 Task: Create in the project AdaptFlow in Backlog an issue 'Address issues related to incorrect data input by users', assign it to team member softage.2@softage.net and change the status to IN PROGRESS. Create in the project AdaptFlow in Backlog an issue 'Implement multi-factor authentication to further enhance security', assign it to team member softage.3@softage.net and change the status to IN PROGRESS
Action: Mouse moved to (242, 171)
Screenshot: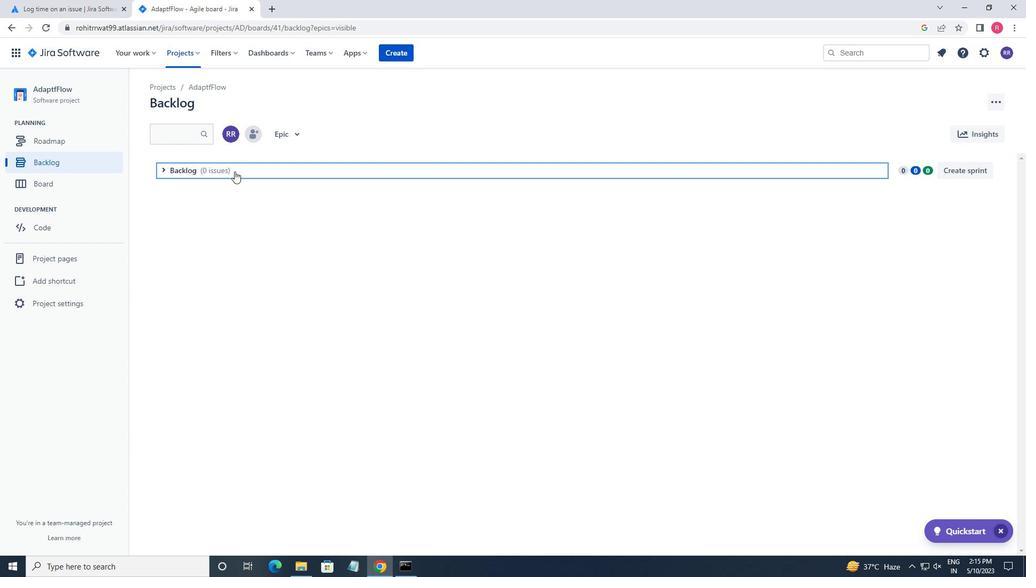
Action: Mouse pressed left at (242, 171)
Screenshot: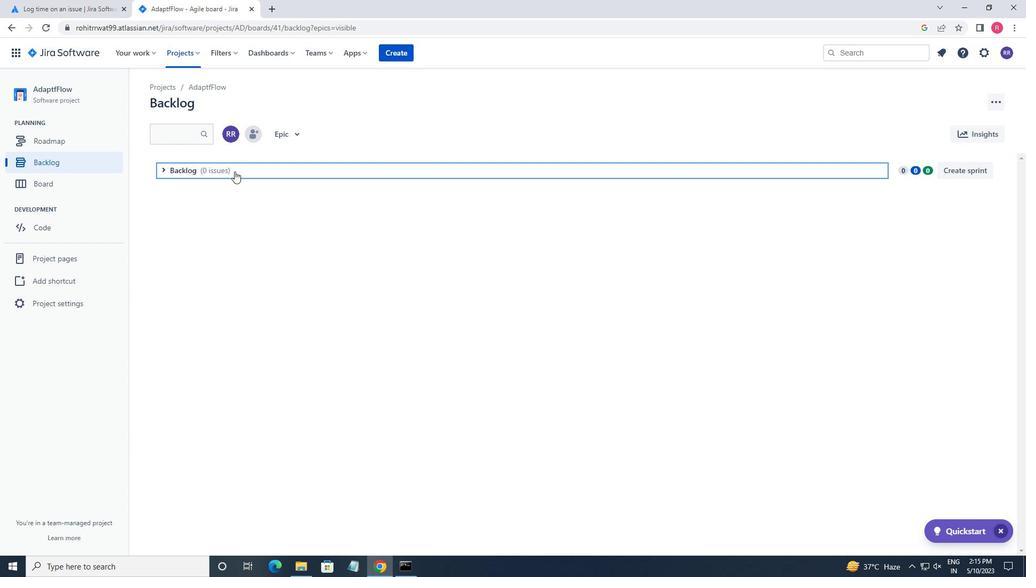 
Action: Mouse moved to (226, 221)
Screenshot: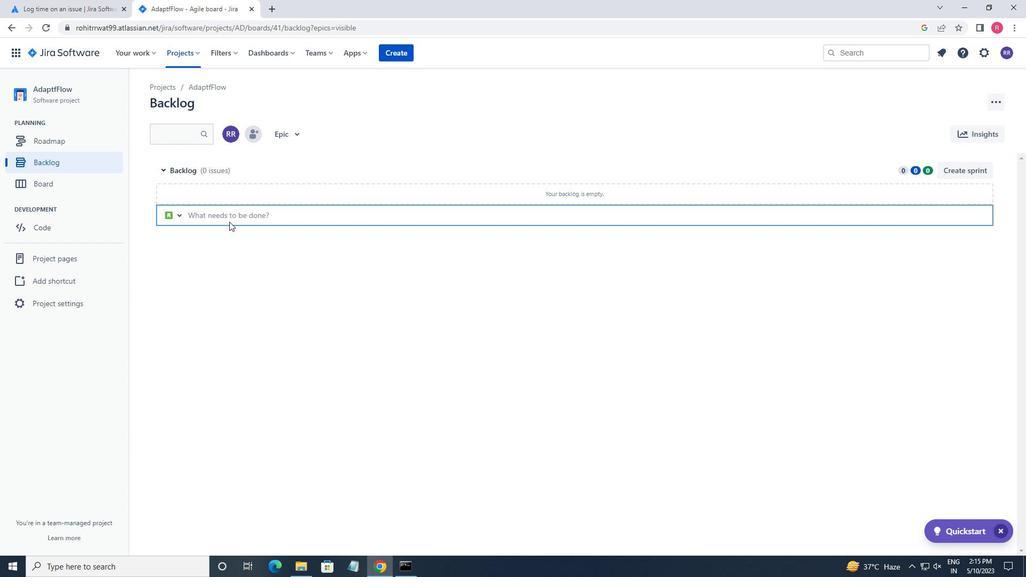 
Action: Key pressed <Key.shift>D<Key.backspace><Key.shift>ADDRESS<Key.space>ISSUES<Key.space>RELATED<Key.space>TO<Key.space>INCORRECT<Key.space>DATA<Key.space>INPI<Key.backspace>UT<Key.space>BY<Key.space>USERS<Key.enter>
Screenshot: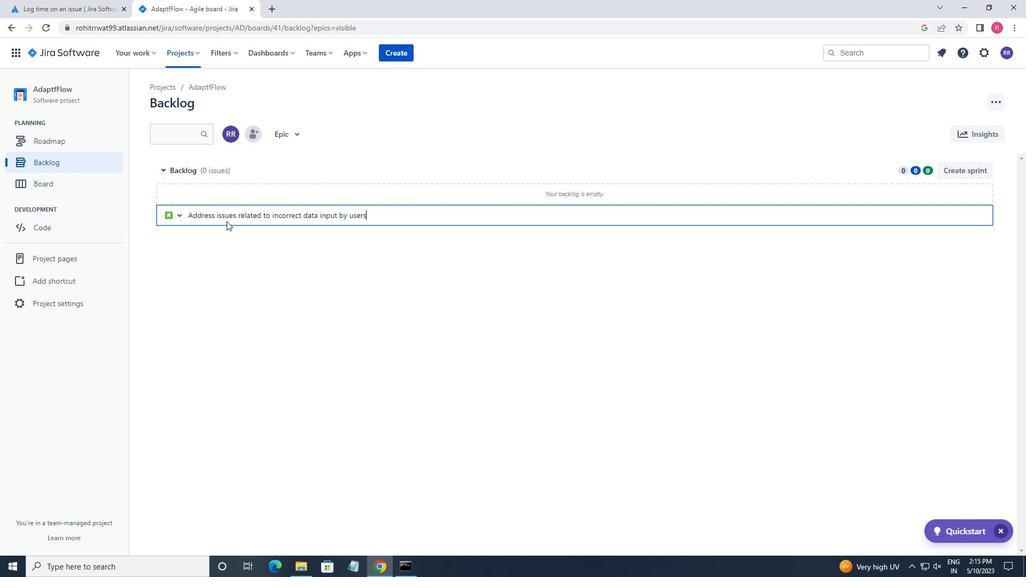
Action: Mouse moved to (962, 200)
Screenshot: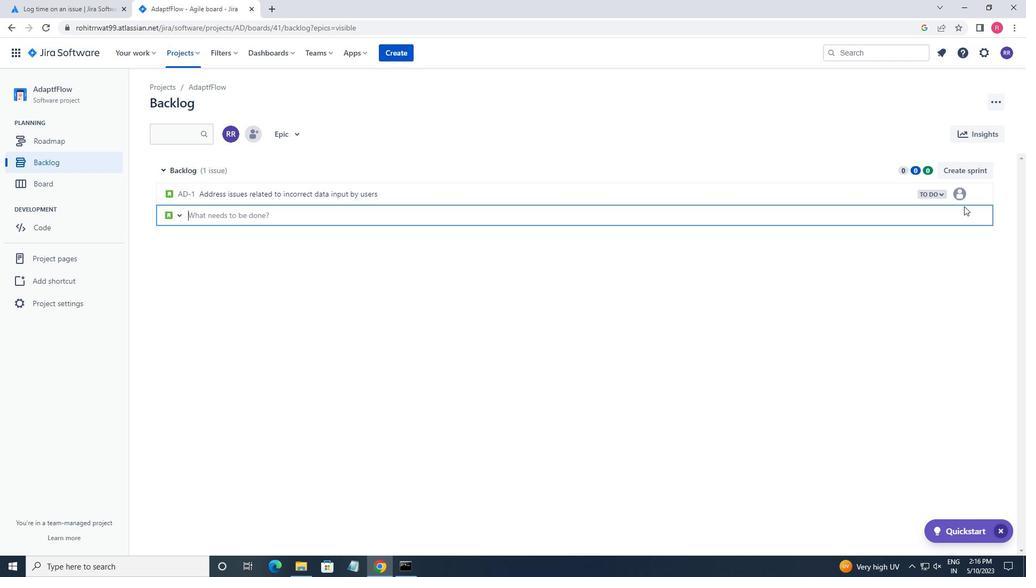 
Action: Mouse pressed left at (962, 200)
Screenshot: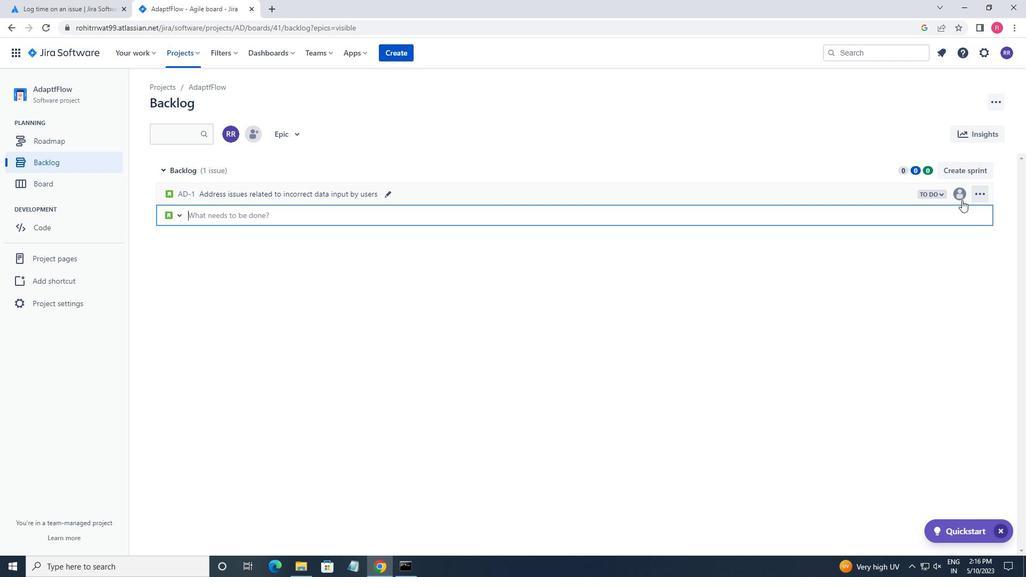 
Action: Mouse moved to (920, 215)
Screenshot: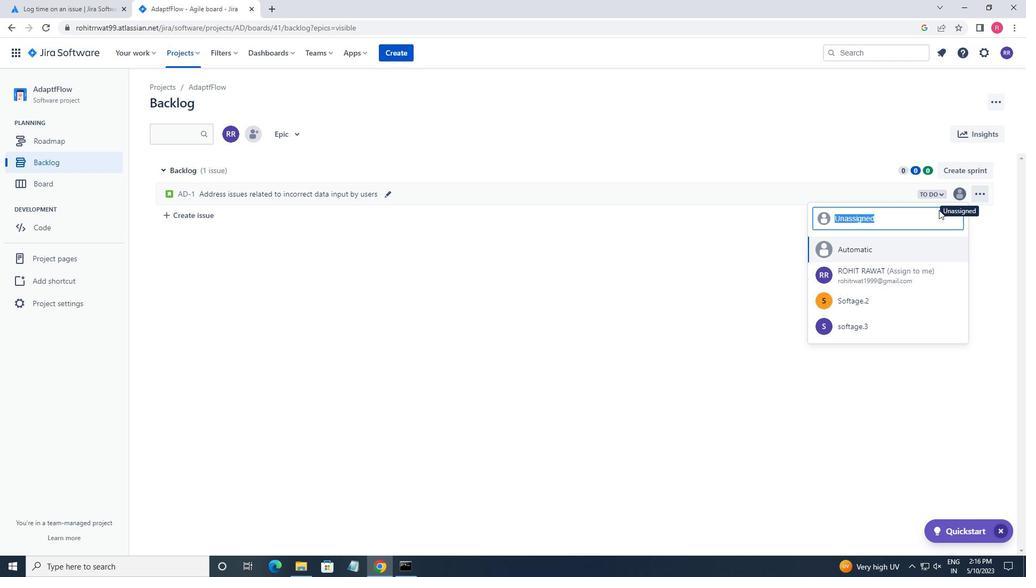 
Action: Key pressed SP<Key.backspace>OFTAGE.2<Key.shift><Key.shift>@SOFTAGE.NET<Key.enter>
Screenshot: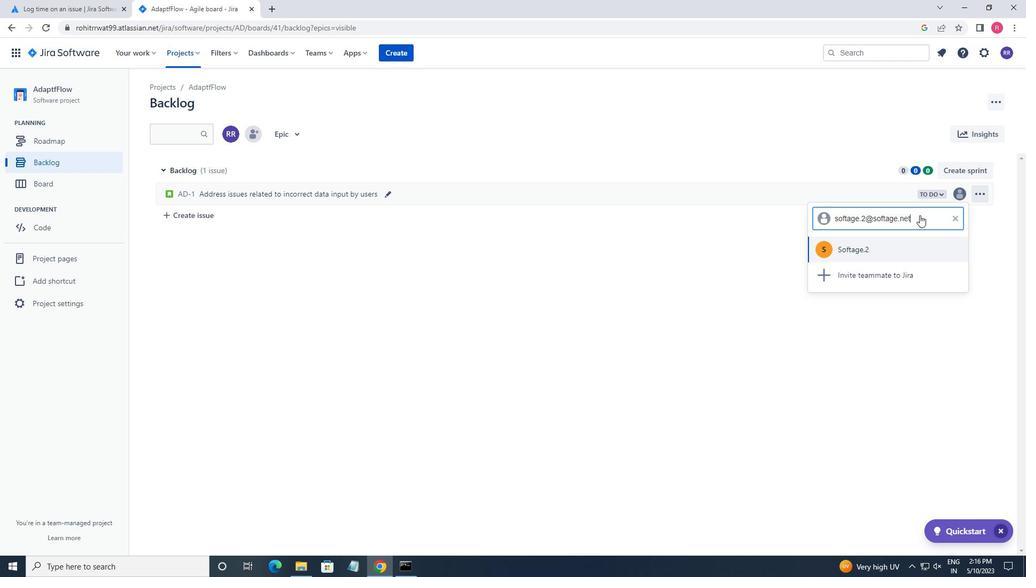 
Action: Mouse moved to (923, 196)
Screenshot: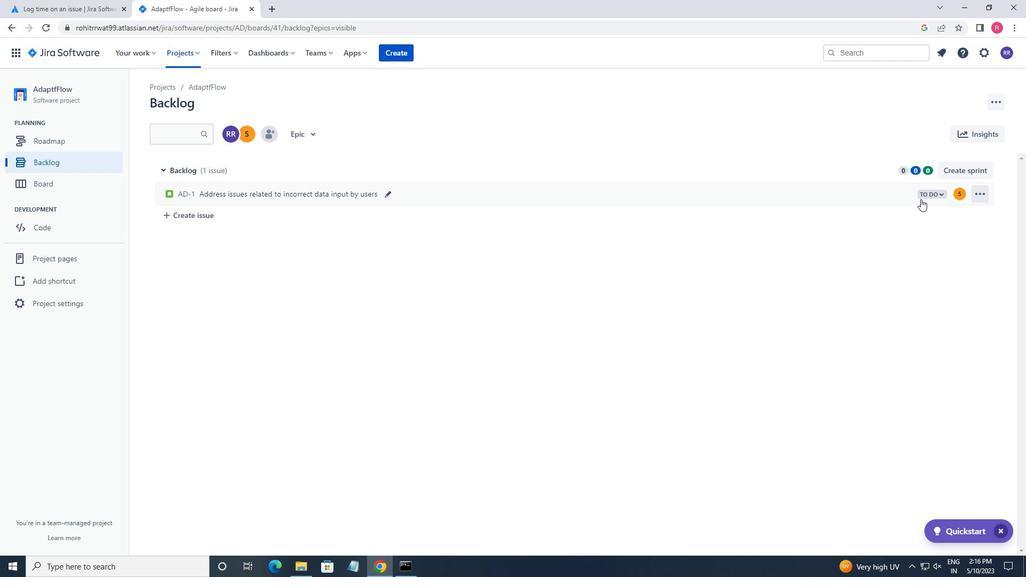 
Action: Mouse pressed left at (923, 196)
Screenshot: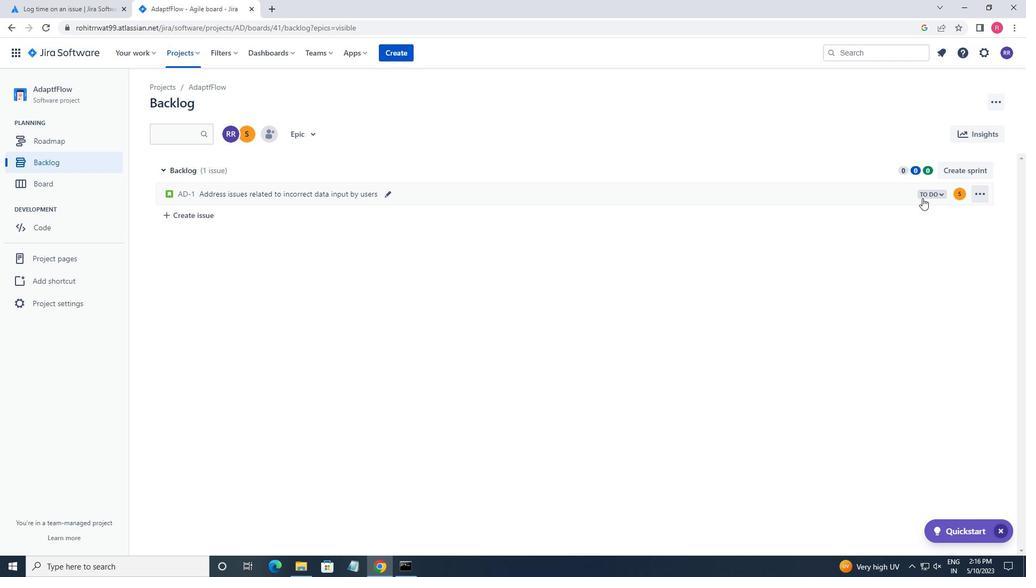 
Action: Mouse moved to (859, 212)
Screenshot: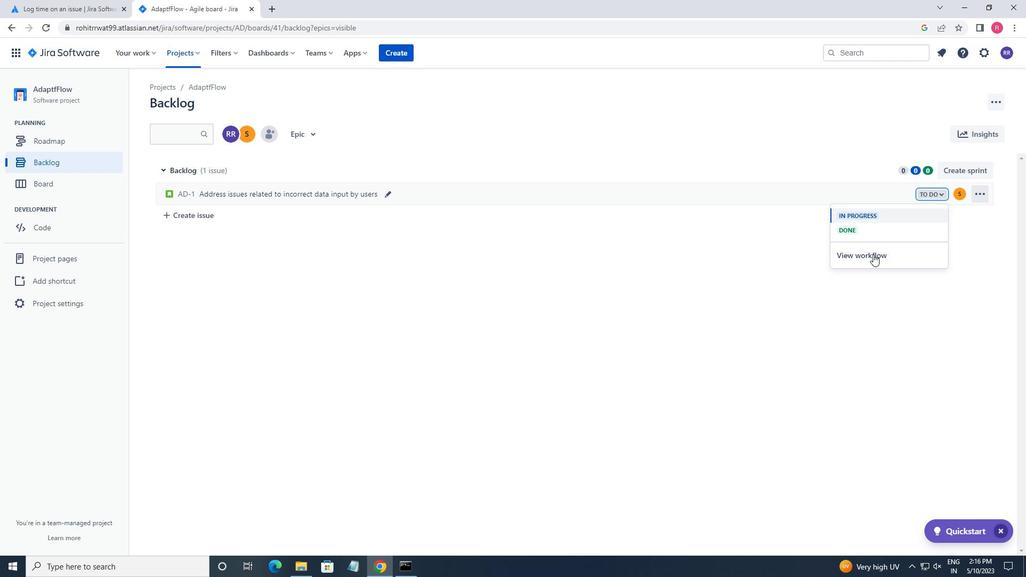 
Action: Mouse pressed left at (859, 212)
Screenshot: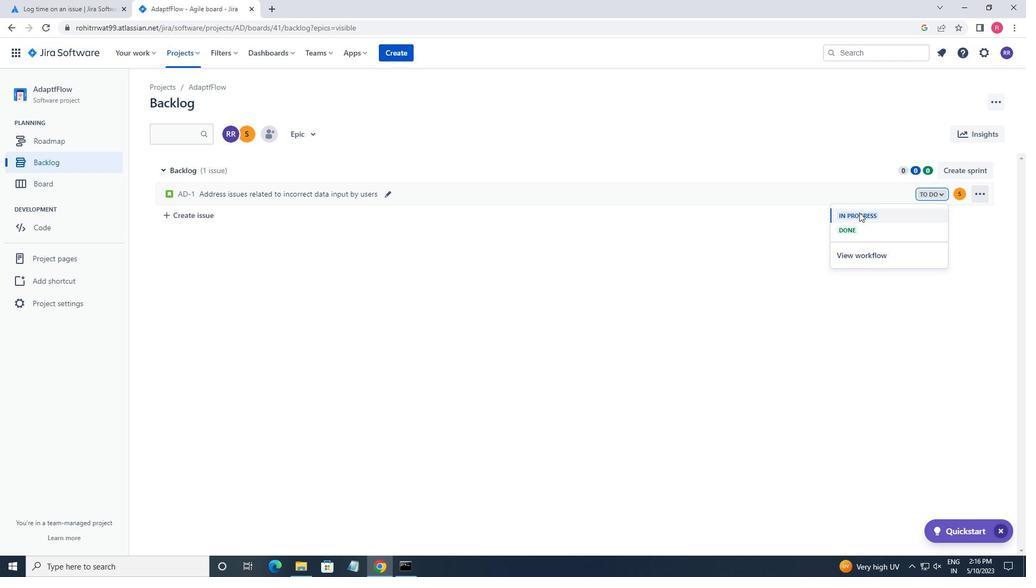 
Action: Mouse moved to (214, 213)
Screenshot: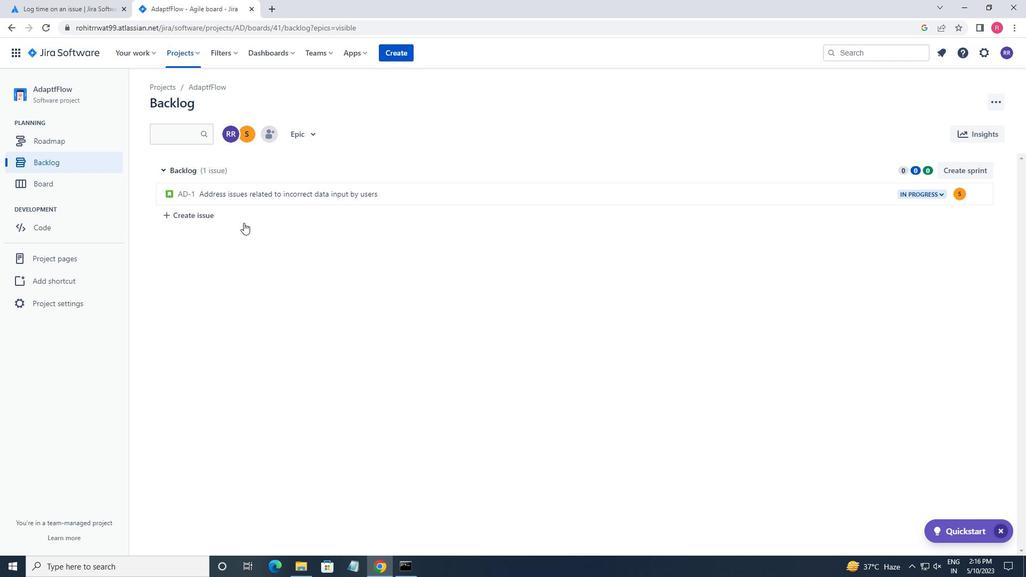 
Action: Mouse pressed left at (214, 213)
Screenshot: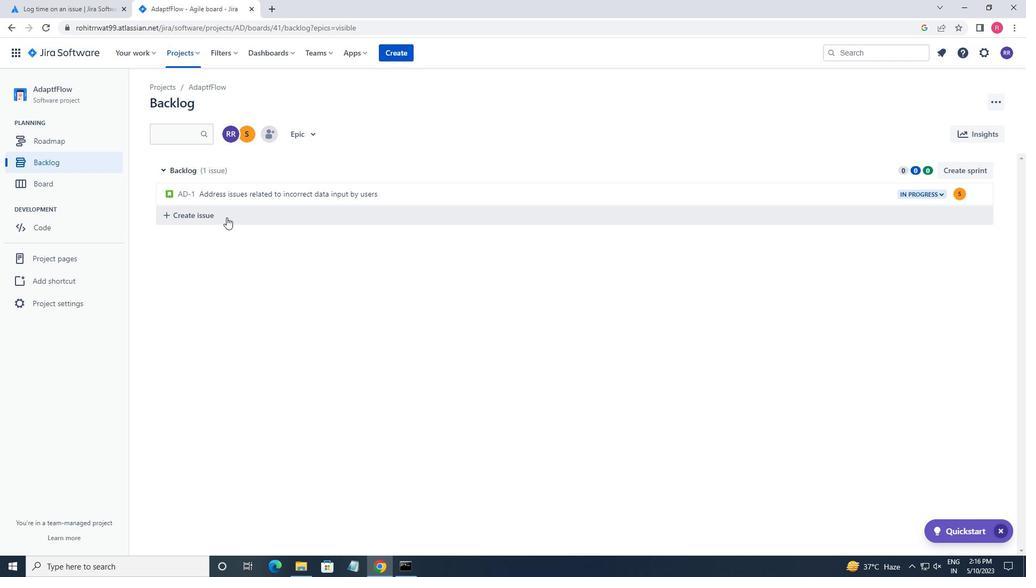 
Action: Mouse moved to (220, 224)
Screenshot: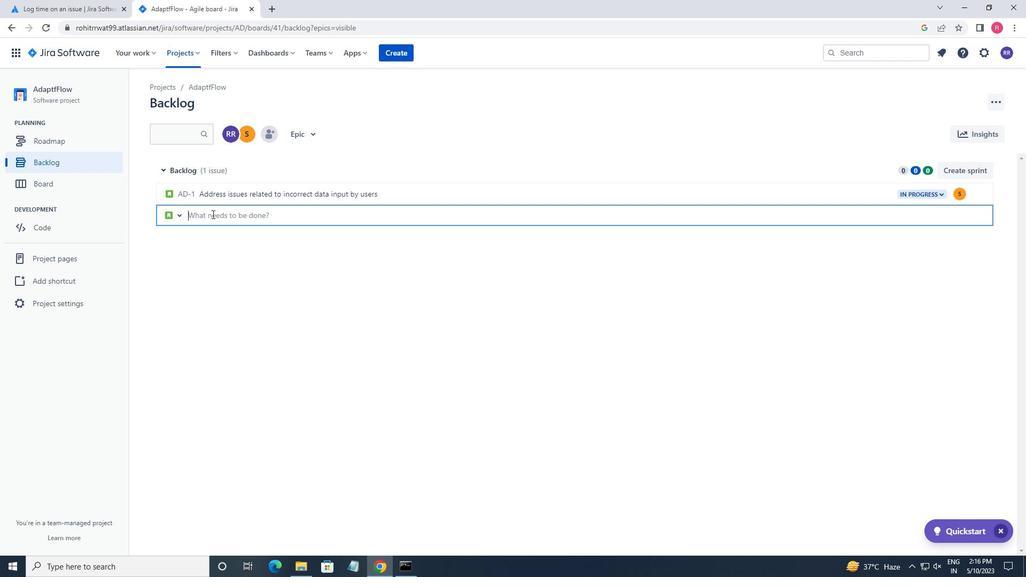 
Action: Key pressed <Key.shift_r>IMPLEMENT<Key.space>MULTI-FACTOR<Key.space>AUTHENTICATION<Key.space>TO<Key.space>FURTHER<Key.space>ENHANCE<Key.space>SECURITY<Key.enter>
Screenshot: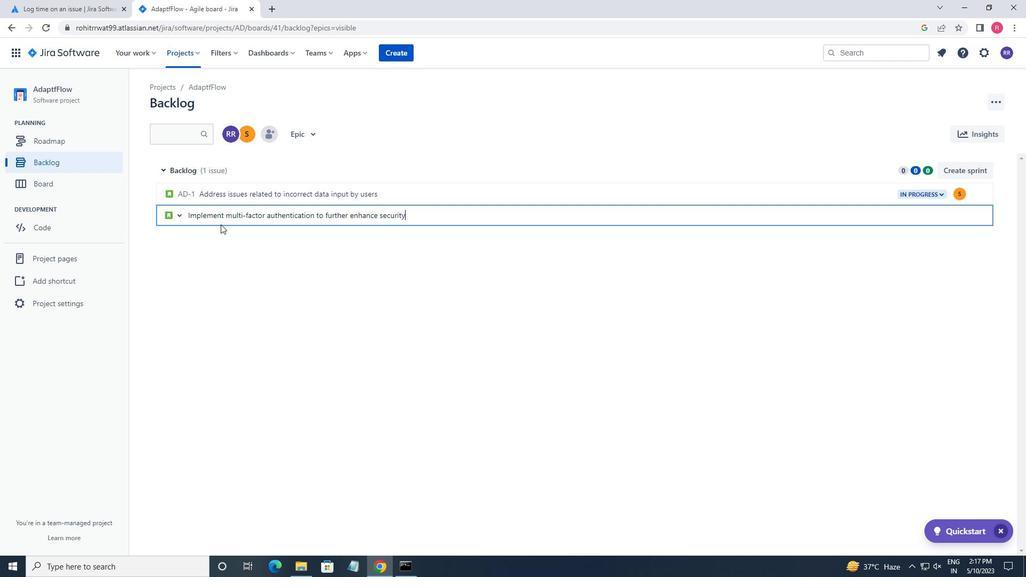 
Action: Mouse moved to (957, 219)
Screenshot: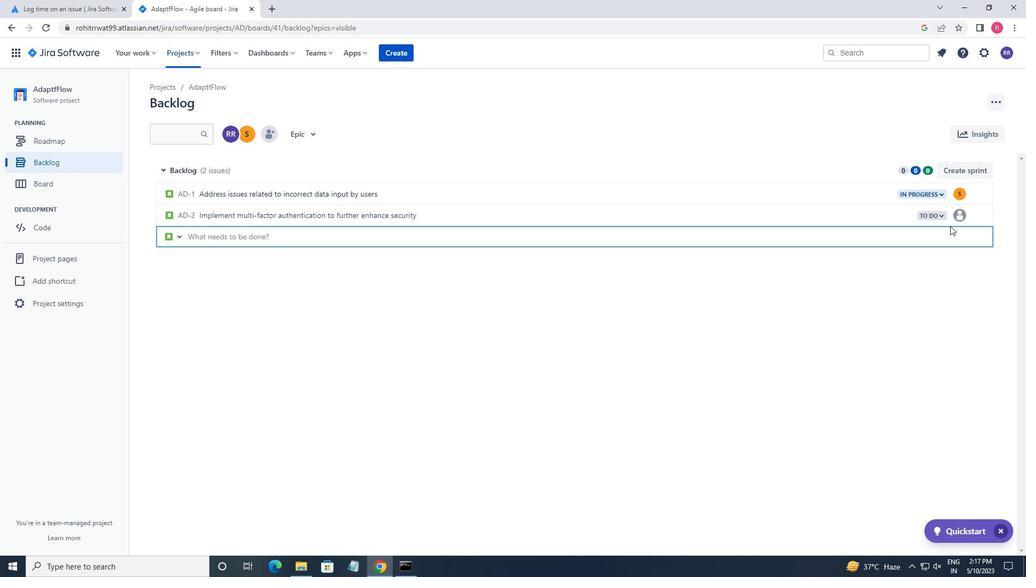 
Action: Mouse pressed left at (957, 219)
Screenshot: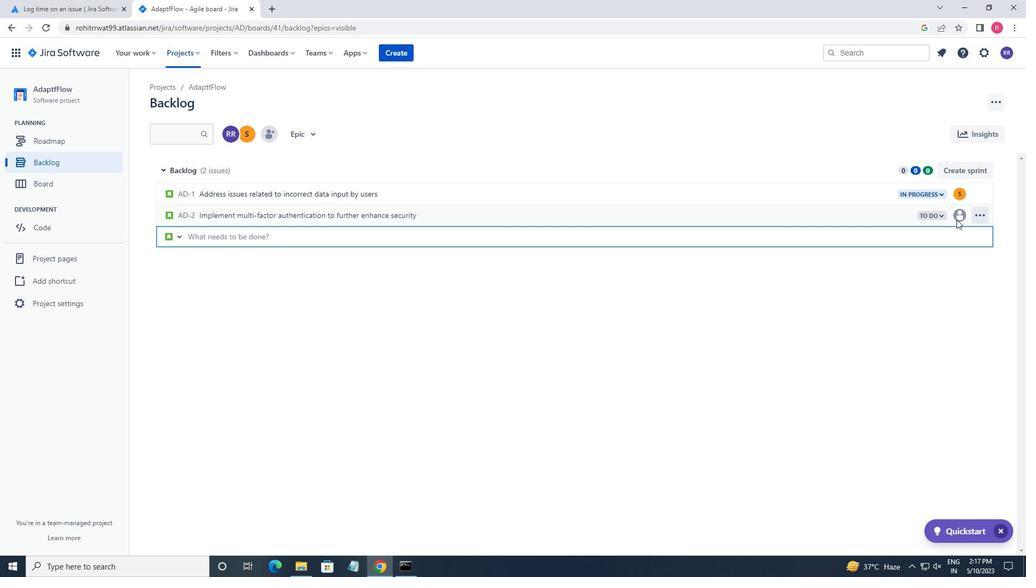 
Action: Mouse moved to (961, 215)
Screenshot: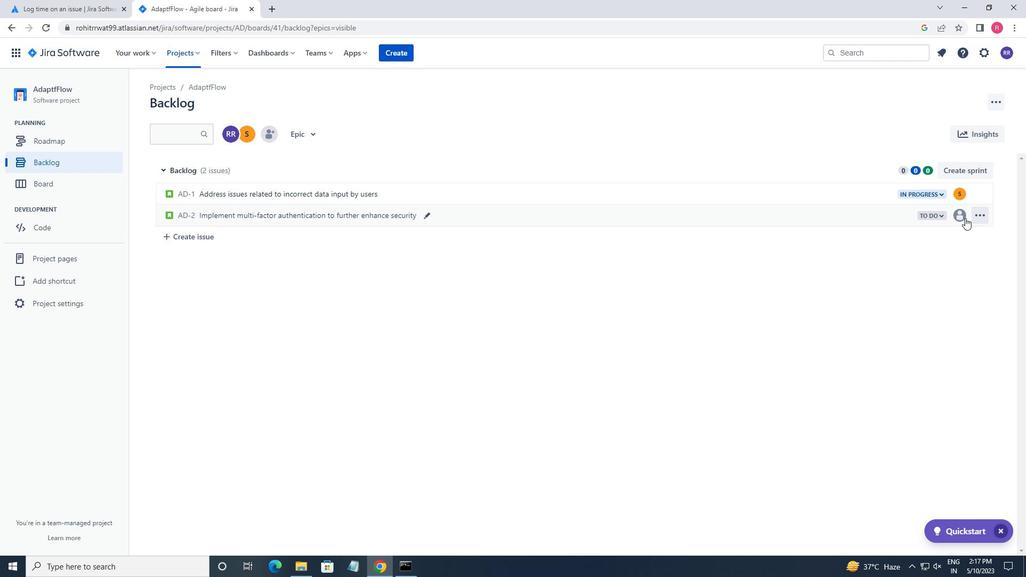 
Action: Mouse pressed left at (961, 215)
Screenshot: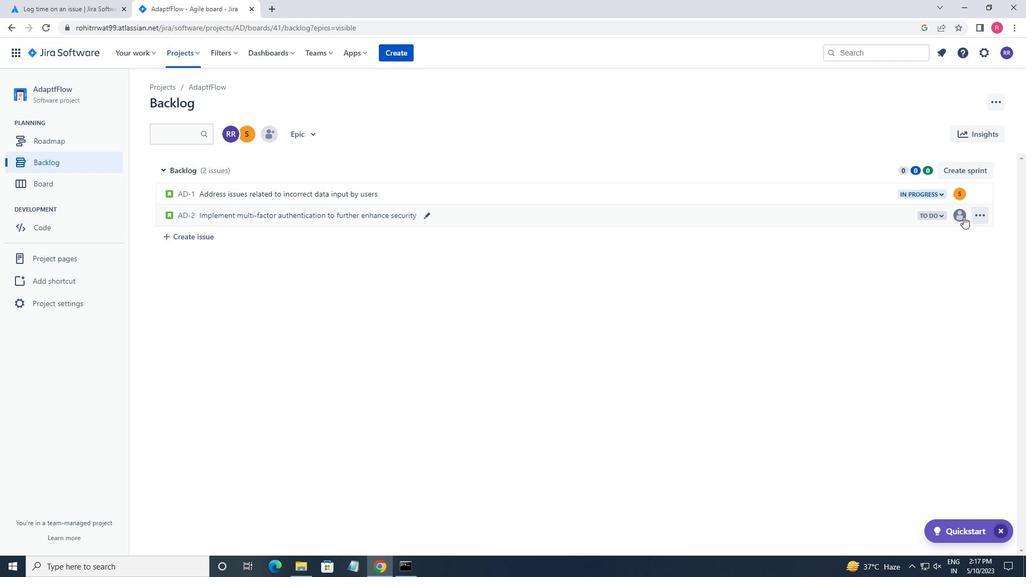 
Action: Mouse moved to (857, 242)
Screenshot: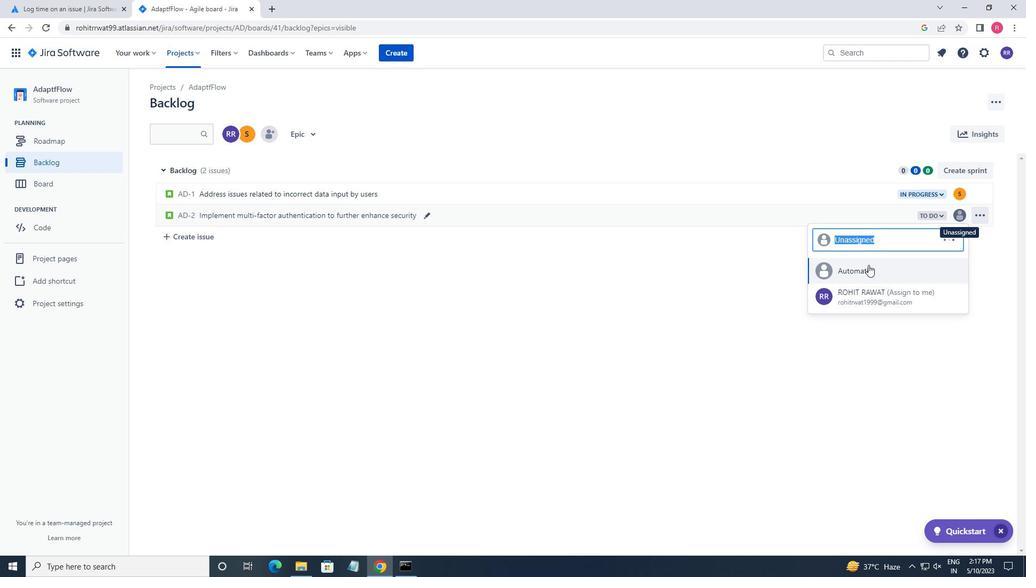 
Action: Key pressed SOFTAGE.3<Key.shift>@SOFTAGE.M<Key.backspace>NET<Key.enter>
Screenshot: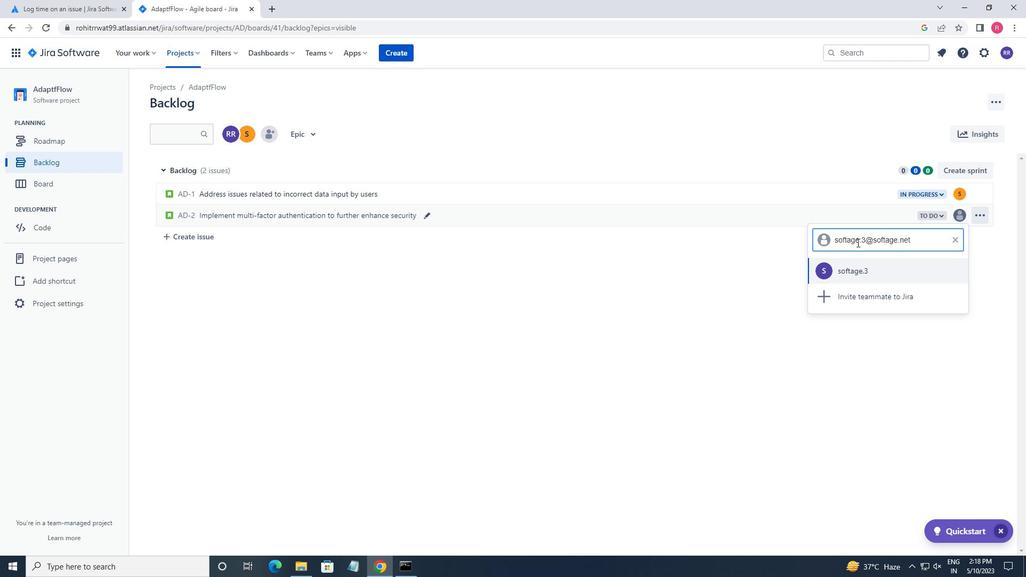 
Action: Mouse moved to (866, 246)
Screenshot: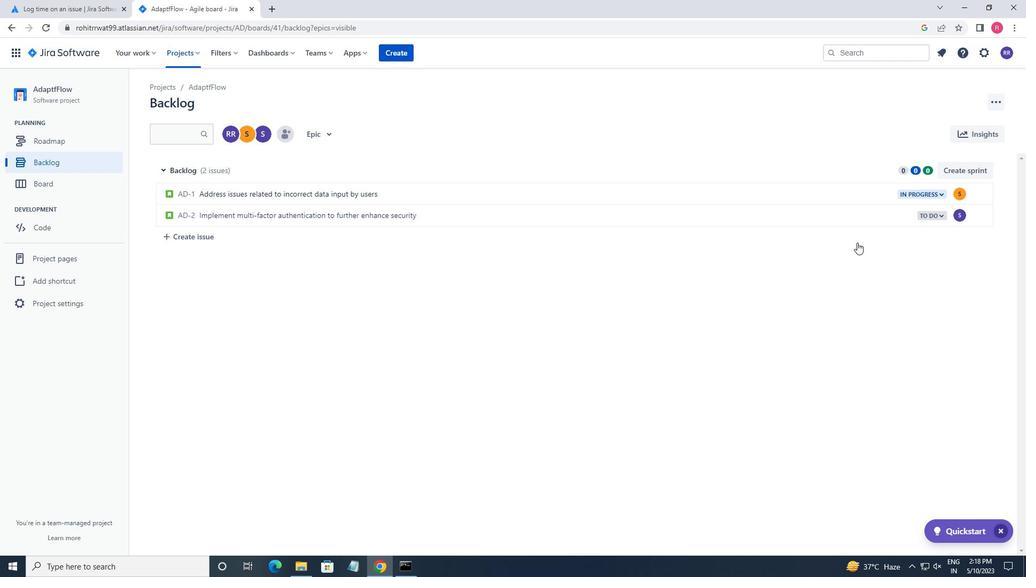 
Action: Mouse scrolled (866, 246) with delta (0, 0)
Screenshot: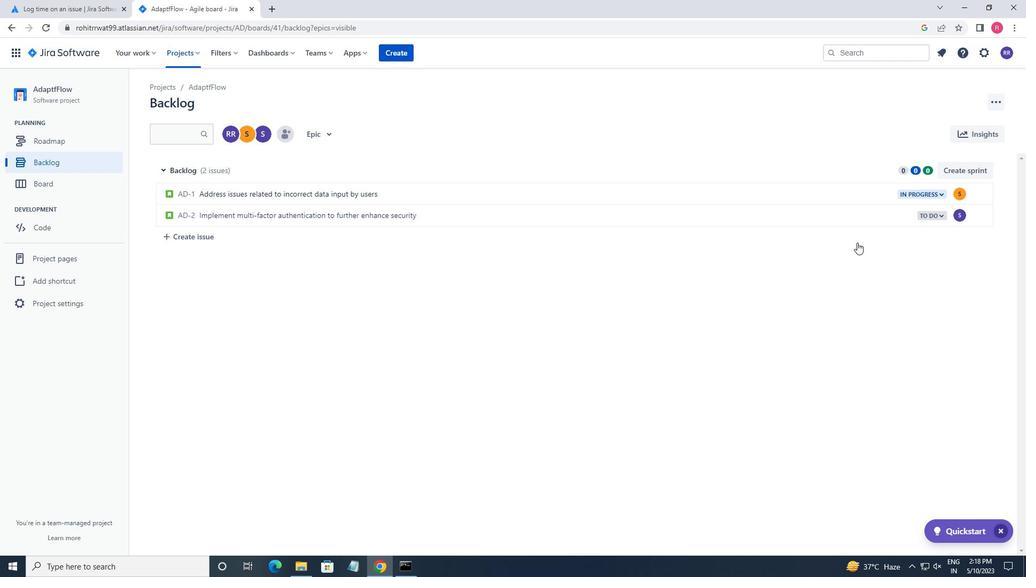 
Action: Mouse moved to (928, 215)
Screenshot: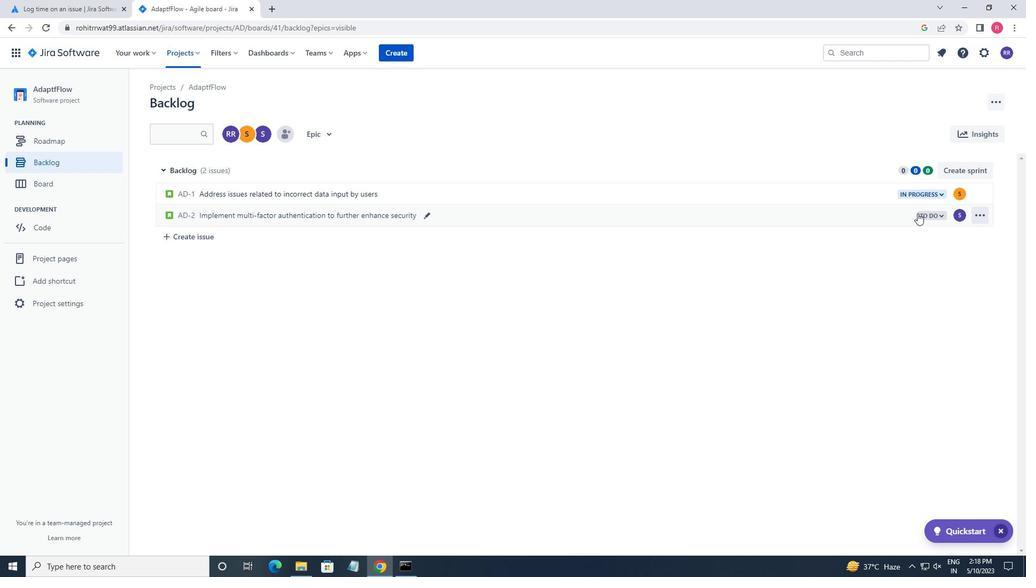 
Action: Mouse pressed left at (928, 215)
Screenshot: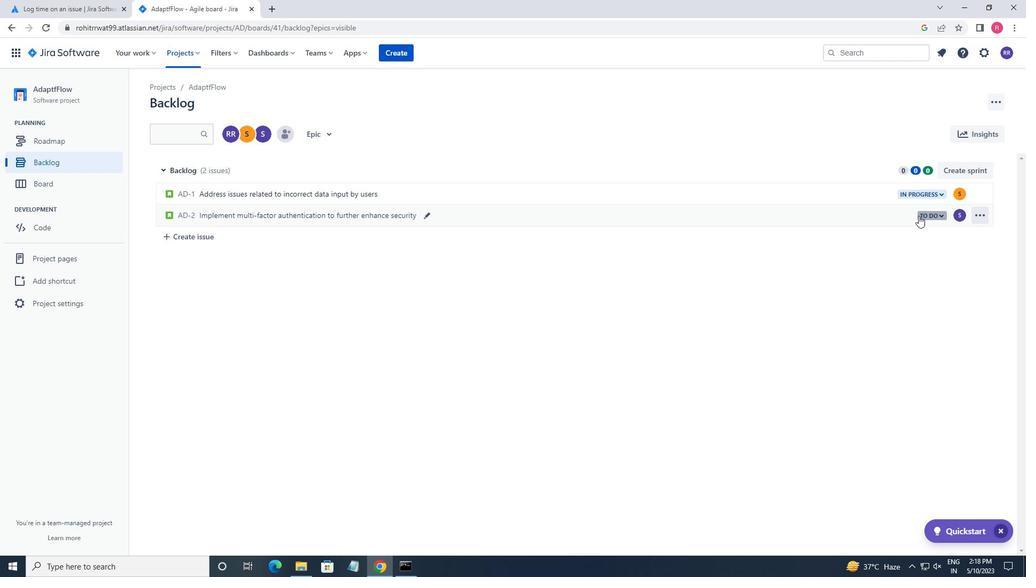 
Action: Mouse moved to (859, 236)
Screenshot: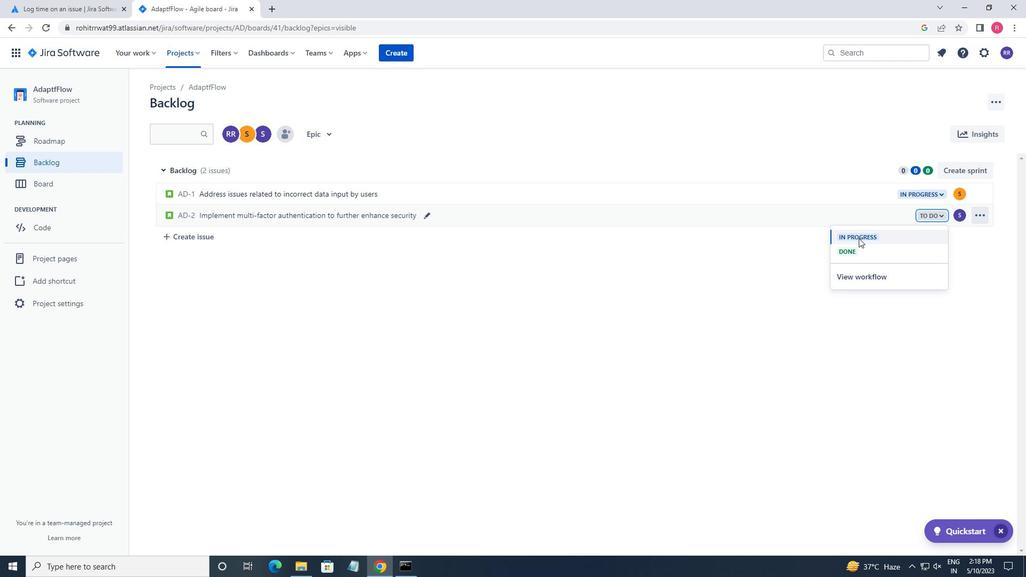 
Action: Mouse pressed left at (859, 236)
Screenshot: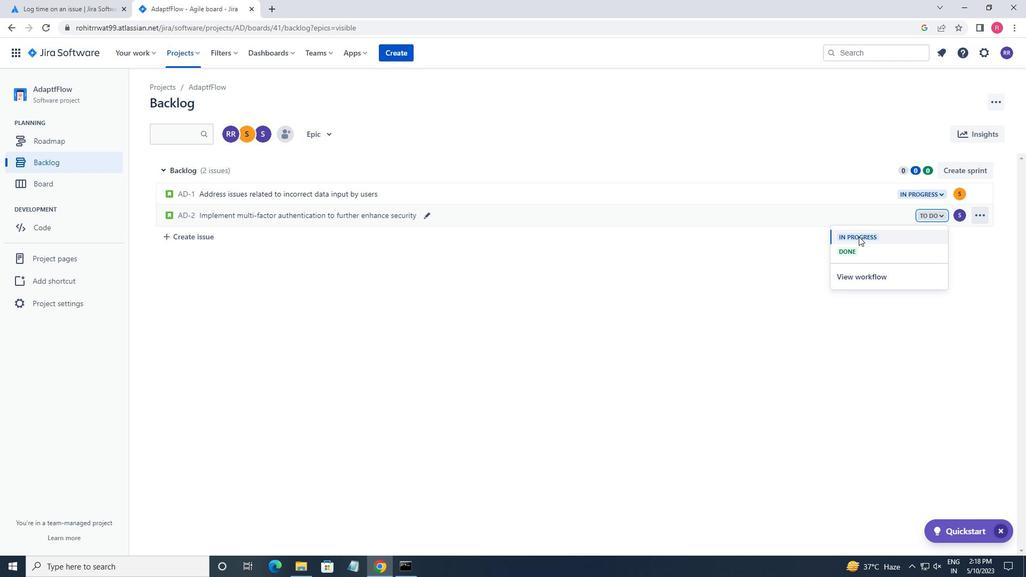 
